 Task: Add The Honest Company Sweet Orange Van Shampoo & Body Wash to the cart.
Action: Mouse moved to (274, 126)
Screenshot: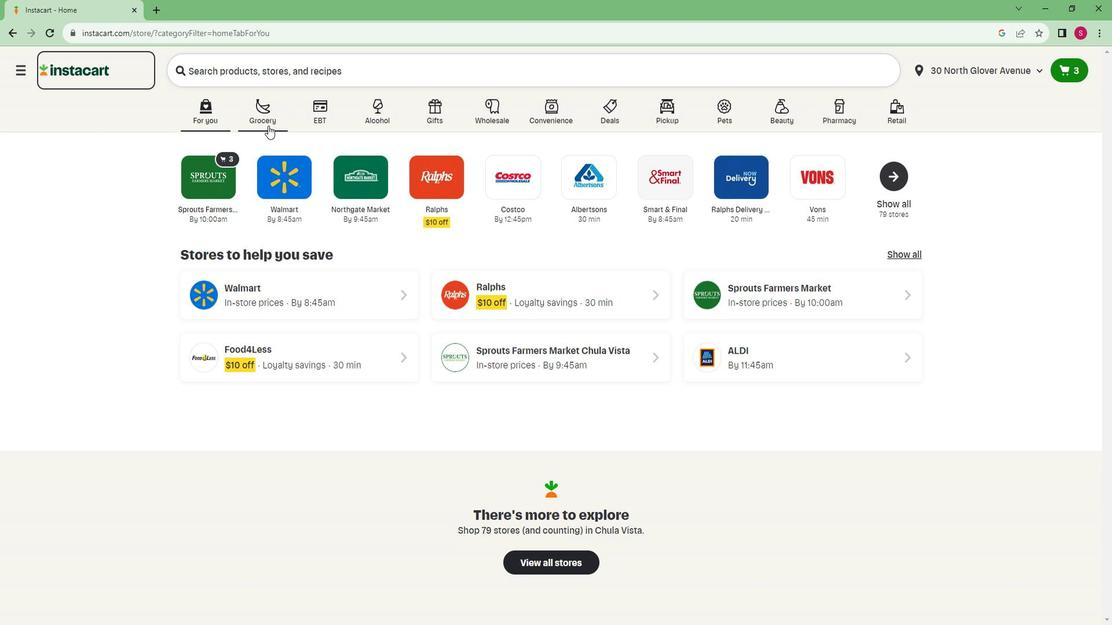 
Action: Mouse pressed left at (274, 126)
Screenshot: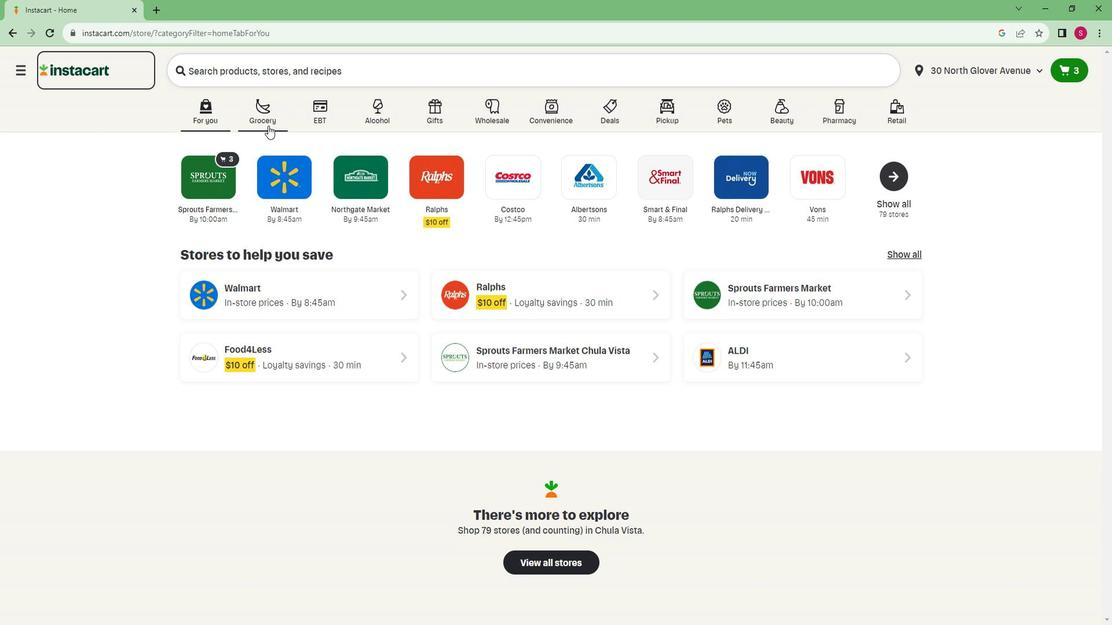 
Action: Mouse moved to (285, 325)
Screenshot: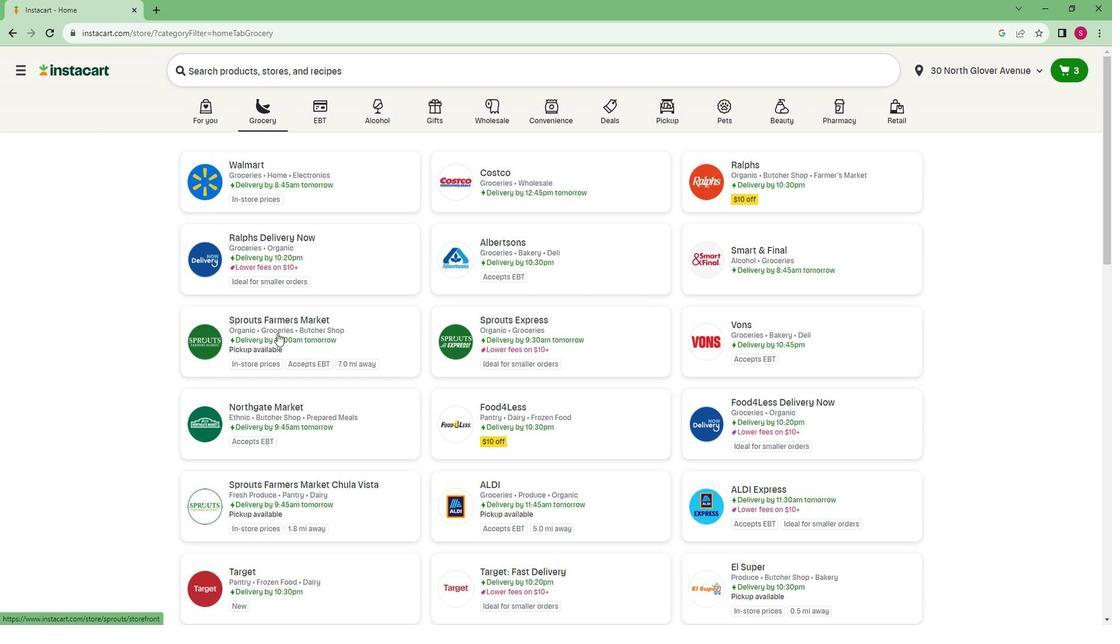 
Action: Mouse pressed left at (285, 325)
Screenshot: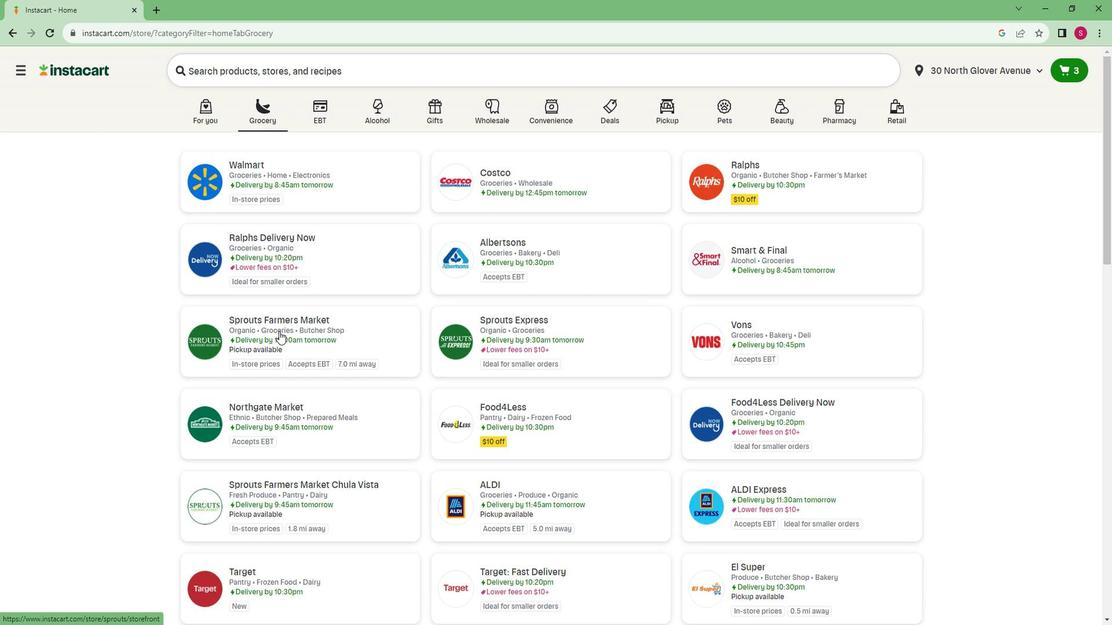 
Action: Mouse moved to (89, 445)
Screenshot: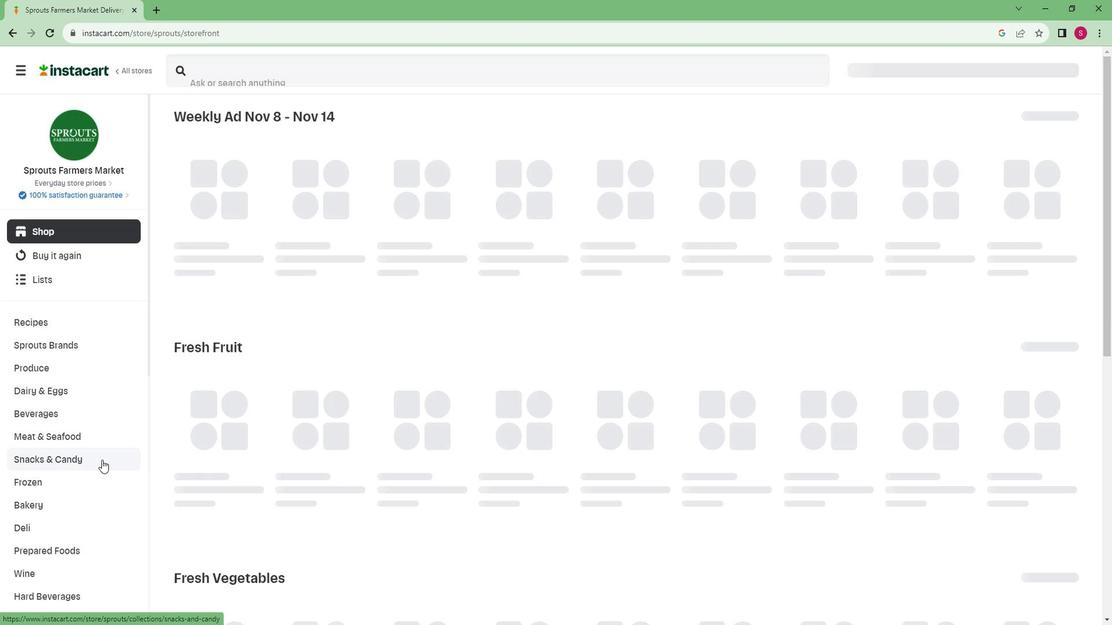 
Action: Mouse scrolled (89, 445) with delta (0, 0)
Screenshot: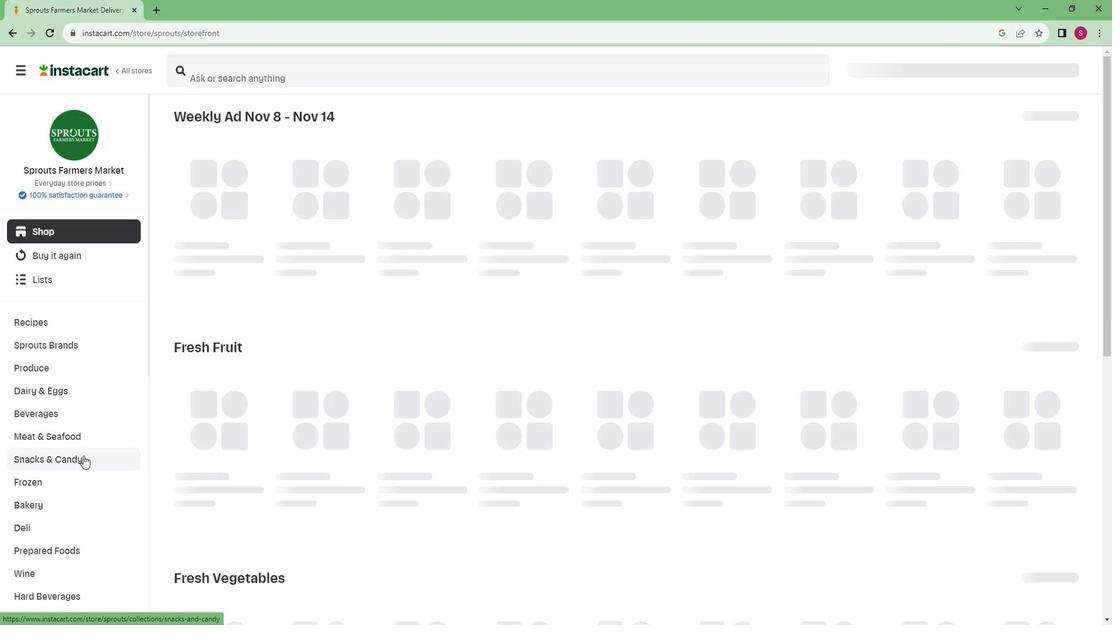 
Action: Mouse scrolled (89, 445) with delta (0, 0)
Screenshot: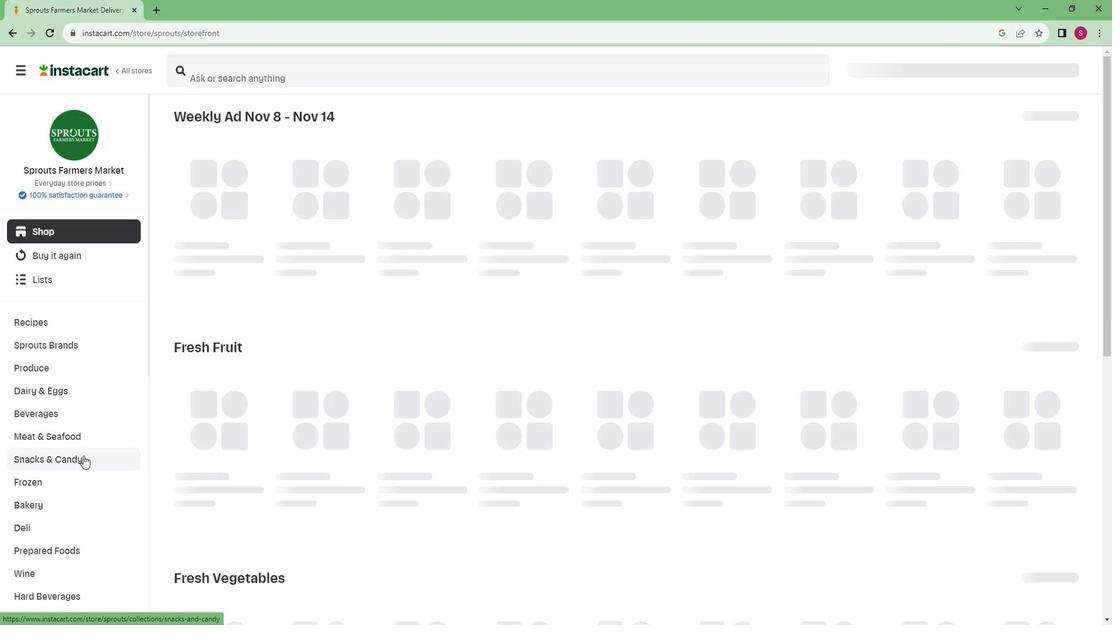 
Action: Mouse moved to (89, 445)
Screenshot: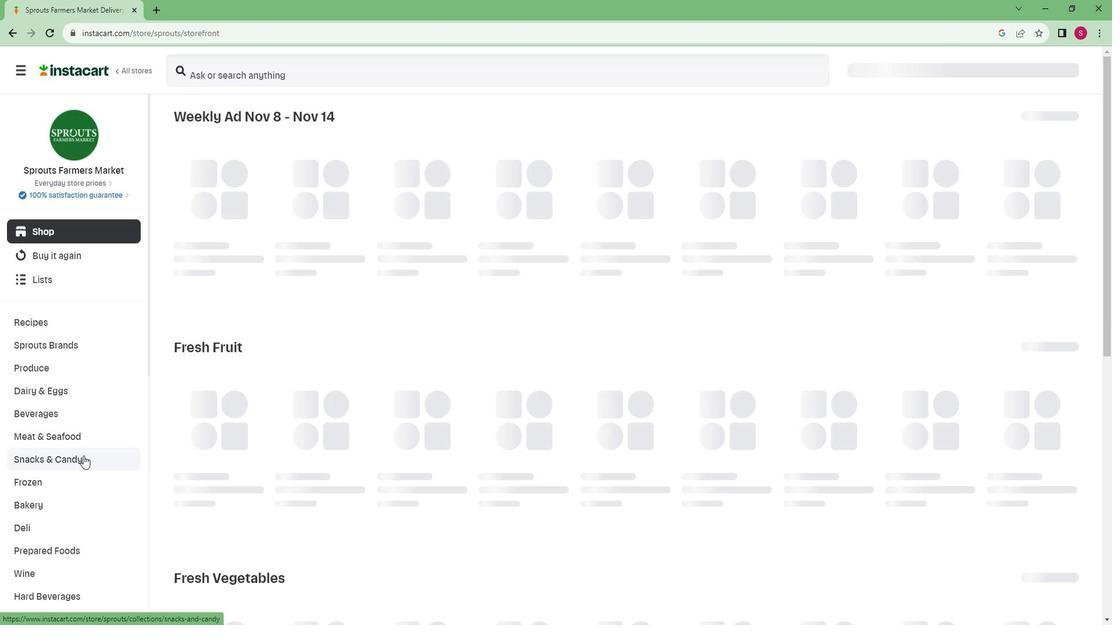 
Action: Mouse scrolled (89, 444) with delta (0, 0)
Screenshot: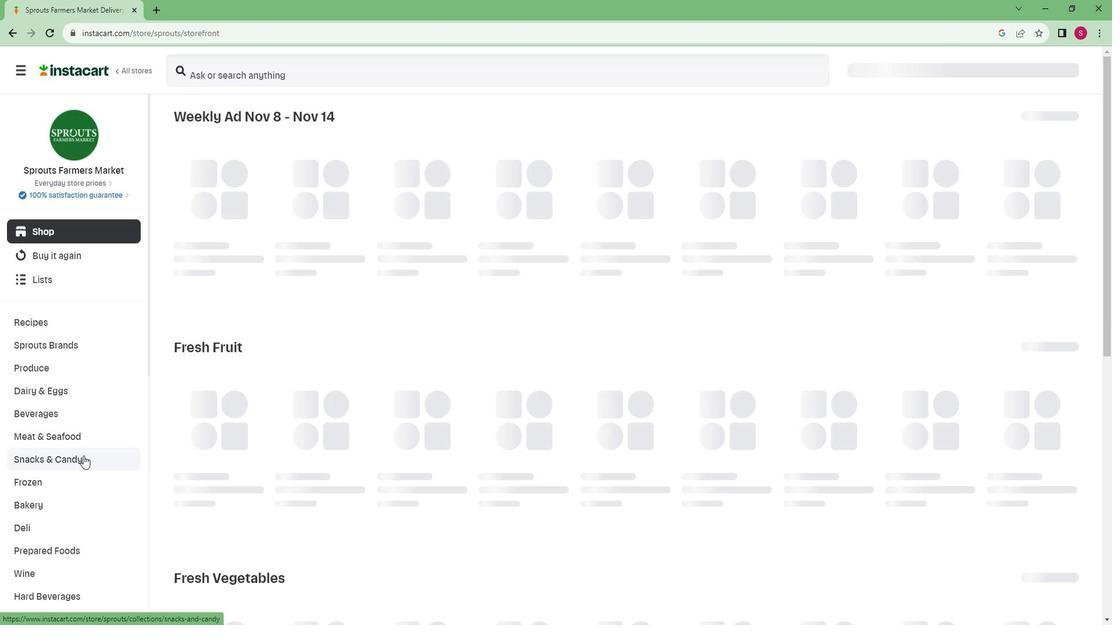 
Action: Mouse moved to (88, 443)
Screenshot: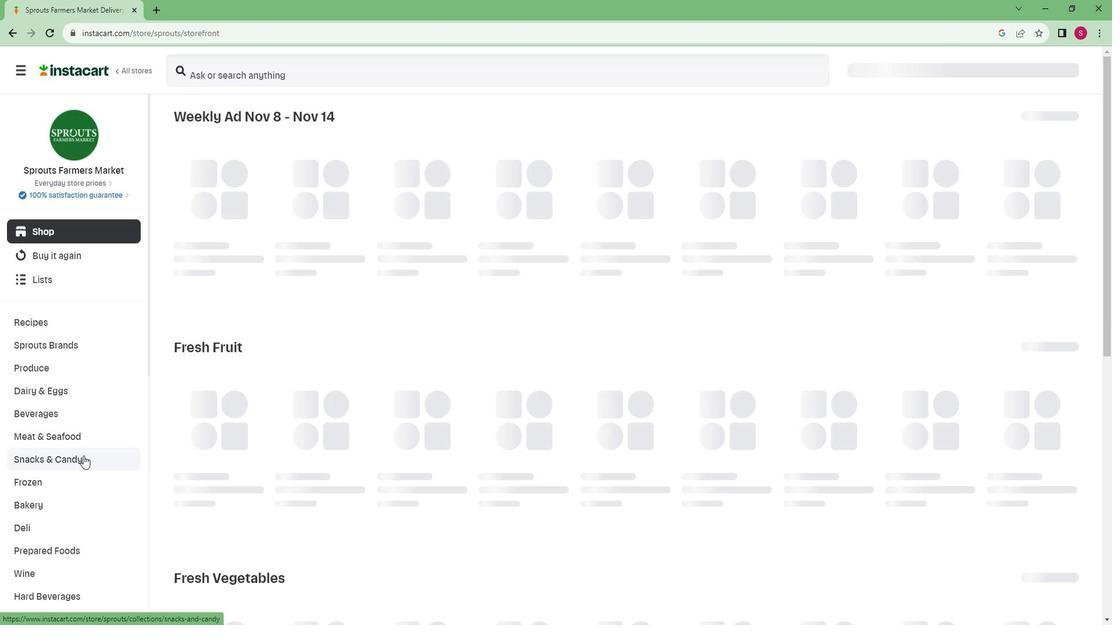 
Action: Mouse scrolled (88, 443) with delta (0, 0)
Screenshot: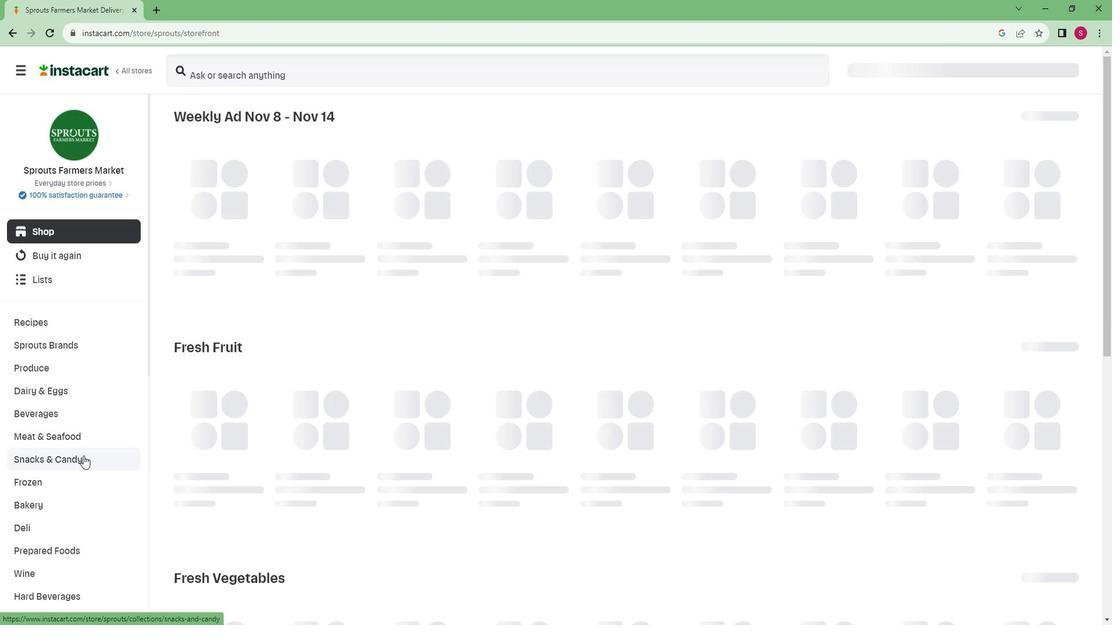 
Action: Mouse moved to (88, 443)
Screenshot: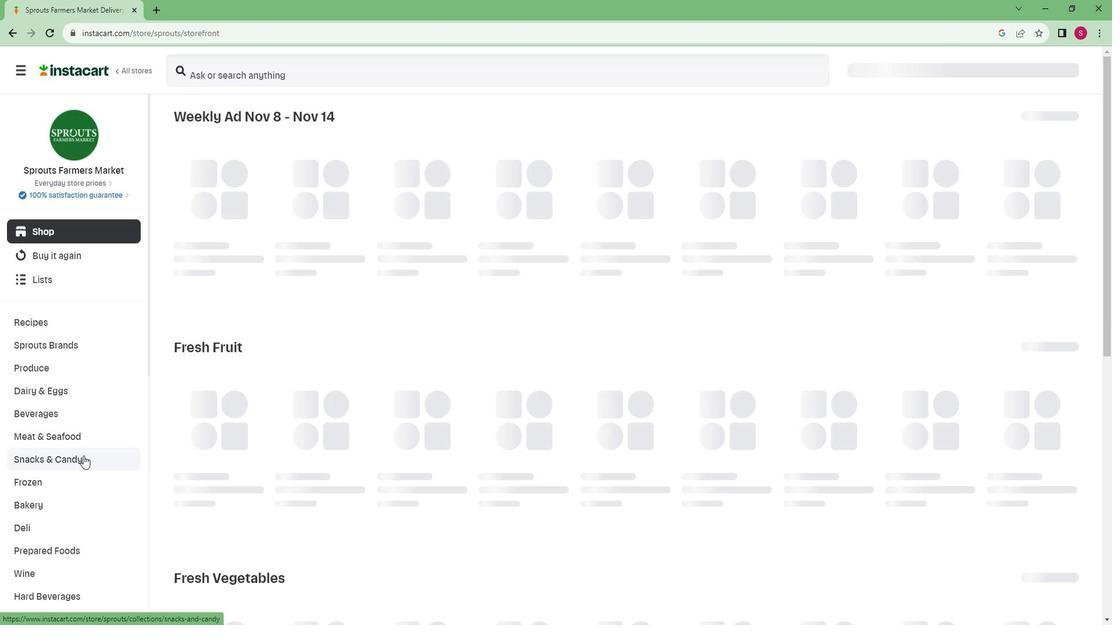 
Action: Mouse scrolled (88, 443) with delta (0, 0)
Screenshot: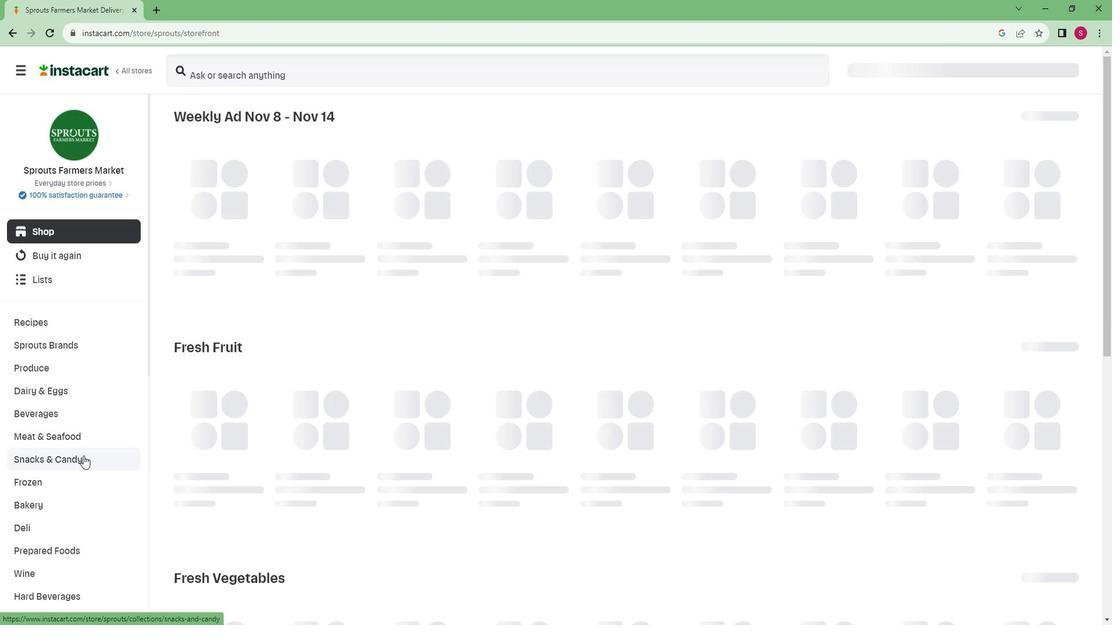 
Action: Mouse moved to (86, 442)
Screenshot: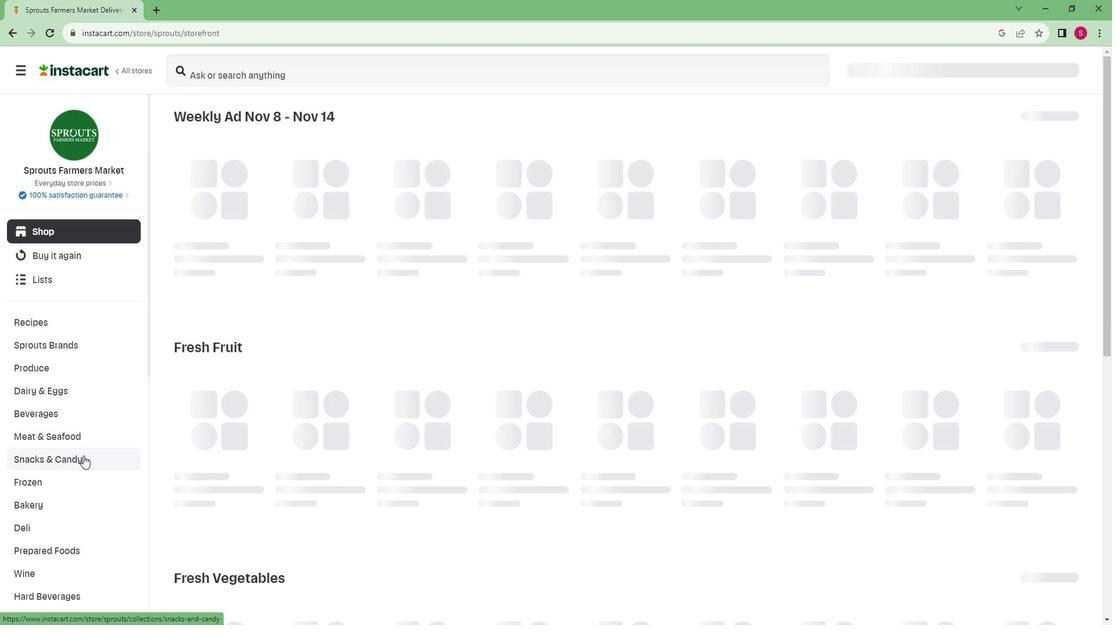 
Action: Mouse scrolled (86, 442) with delta (0, 0)
Screenshot: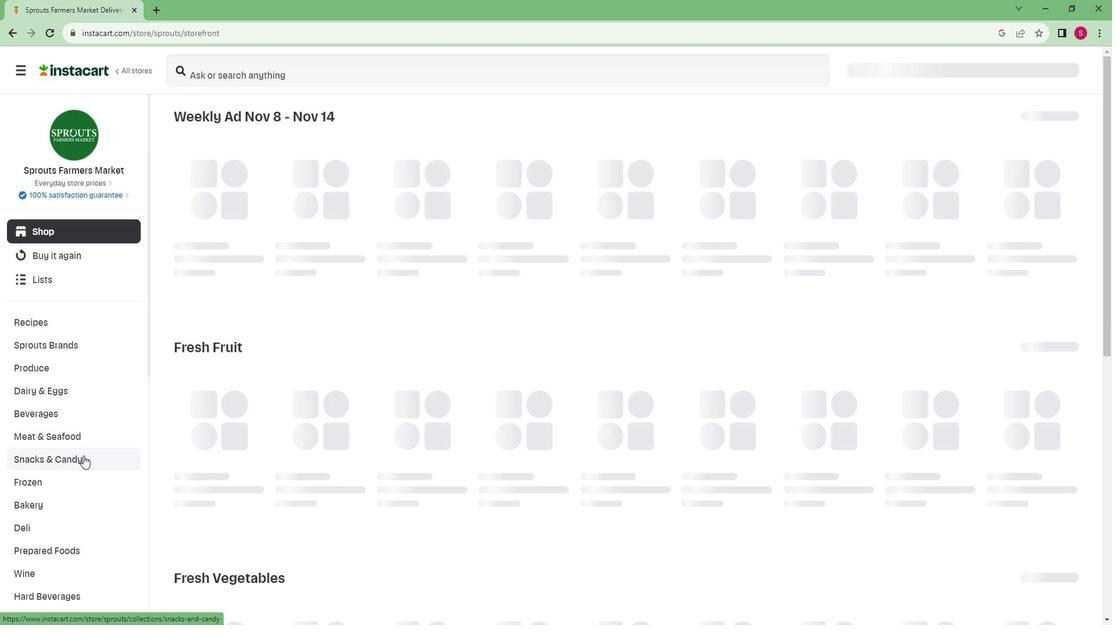 
Action: Mouse scrolled (86, 442) with delta (0, 0)
Screenshot: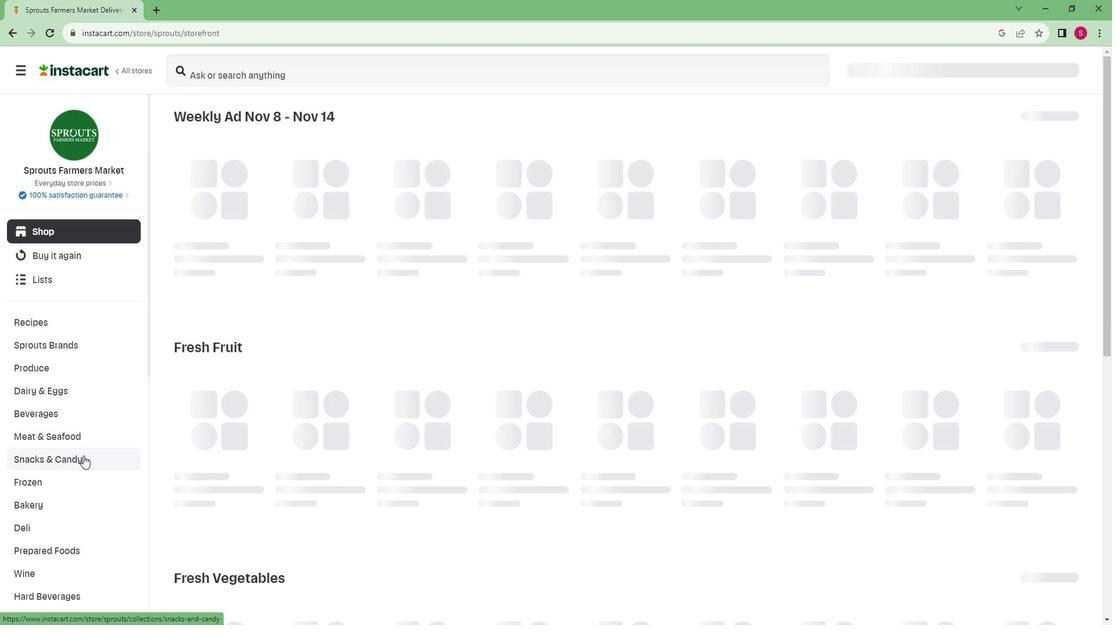 
Action: Mouse moved to (82, 437)
Screenshot: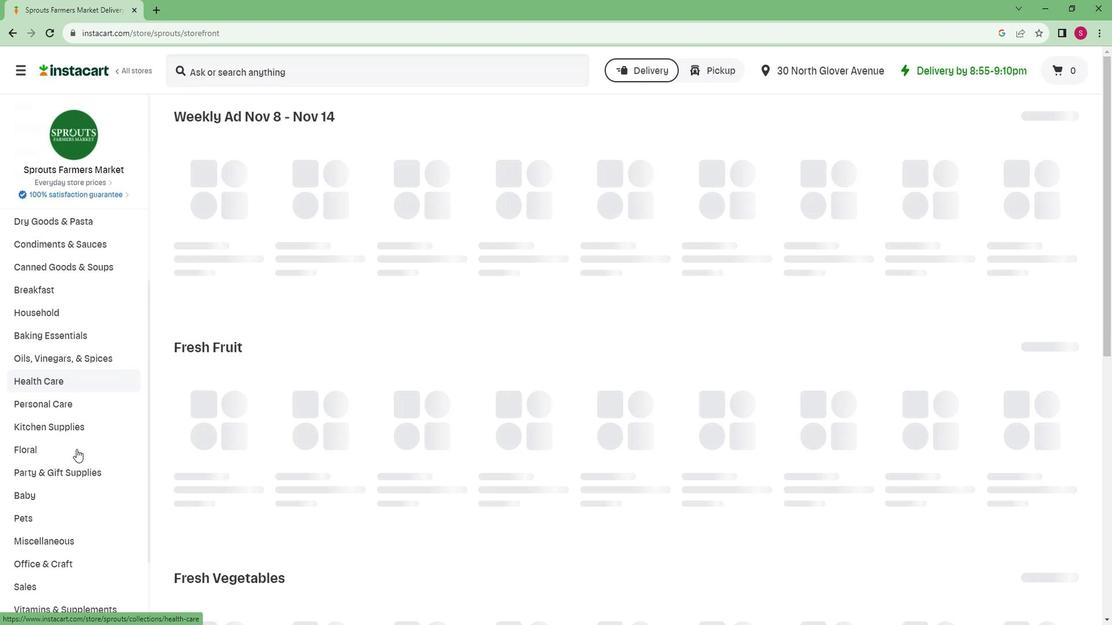 
Action: Mouse scrolled (82, 436) with delta (0, 0)
Screenshot: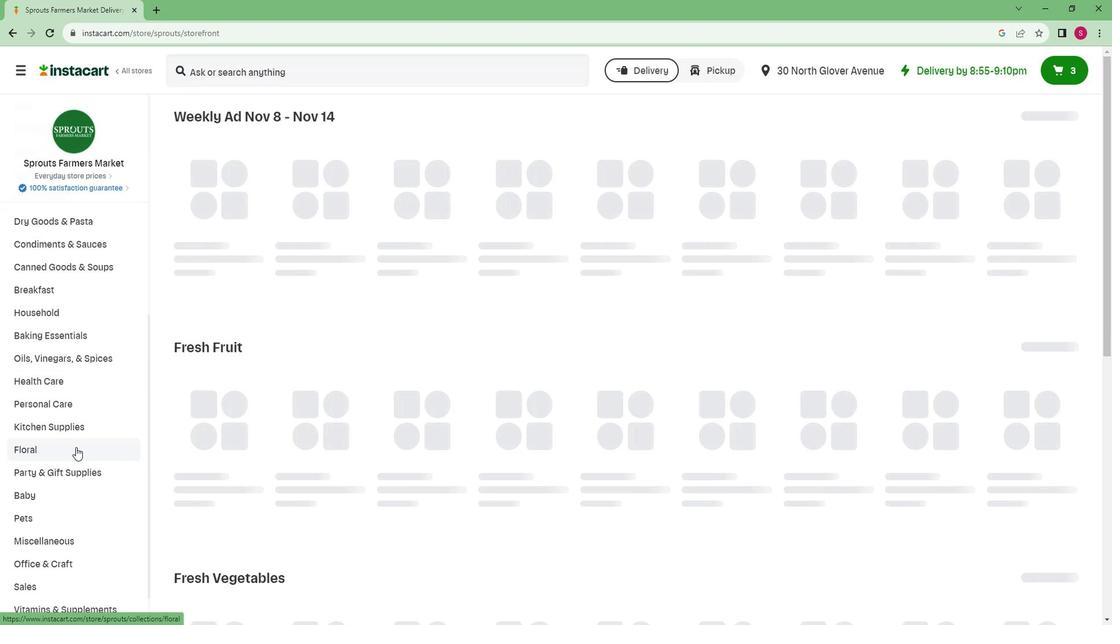 
Action: Mouse scrolled (82, 436) with delta (0, 0)
Screenshot: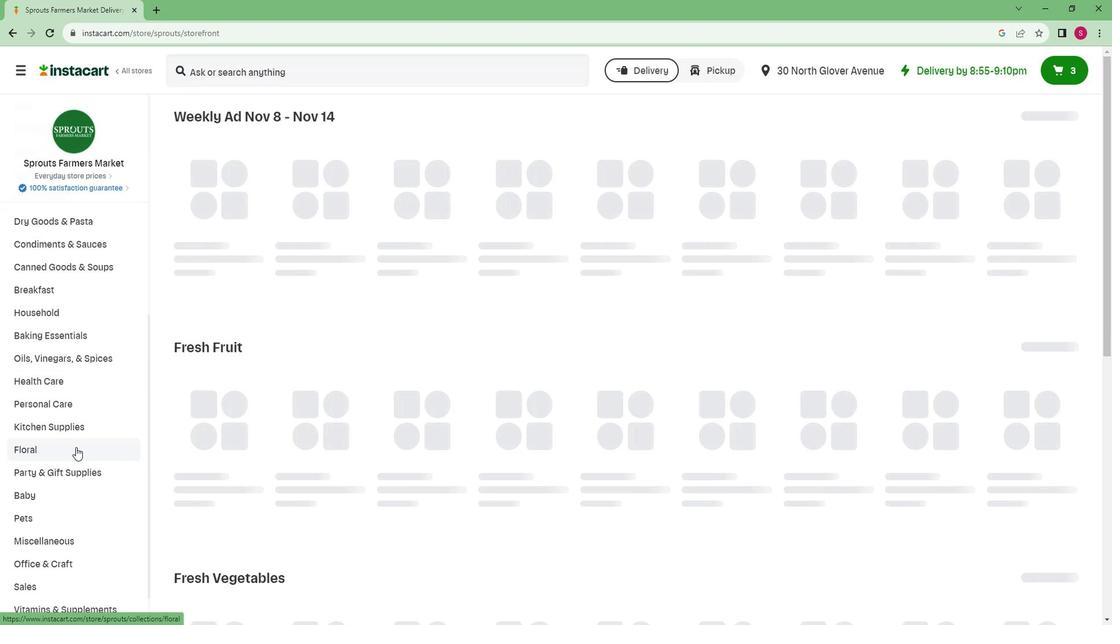 
Action: Mouse scrolled (82, 436) with delta (0, 0)
Screenshot: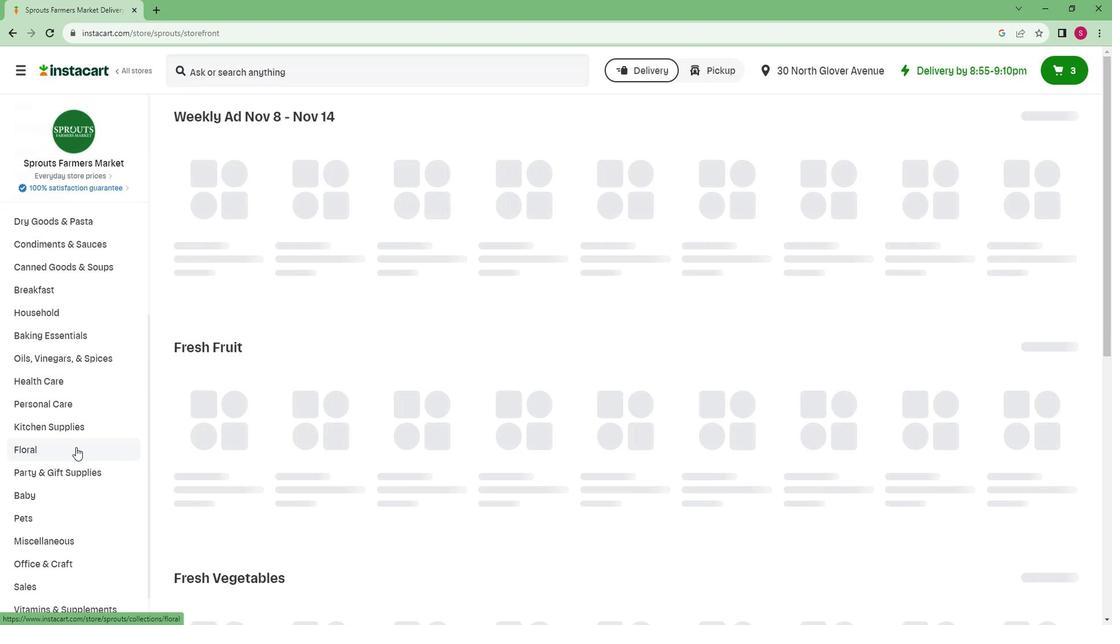 
Action: Mouse scrolled (82, 436) with delta (0, 0)
Screenshot: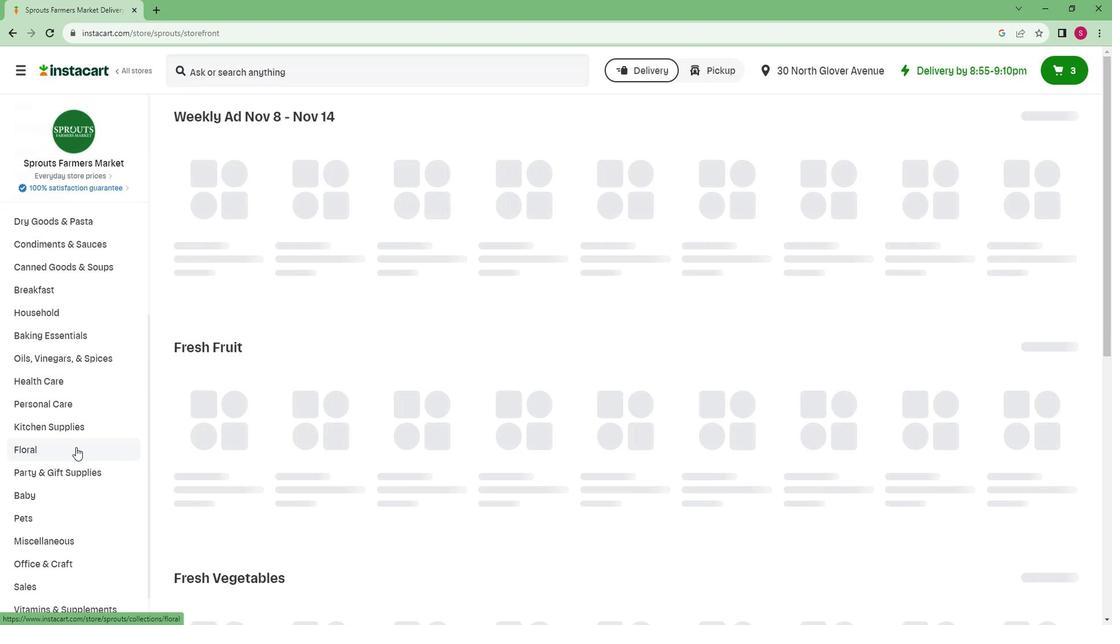 
Action: Mouse scrolled (82, 436) with delta (0, 0)
Screenshot: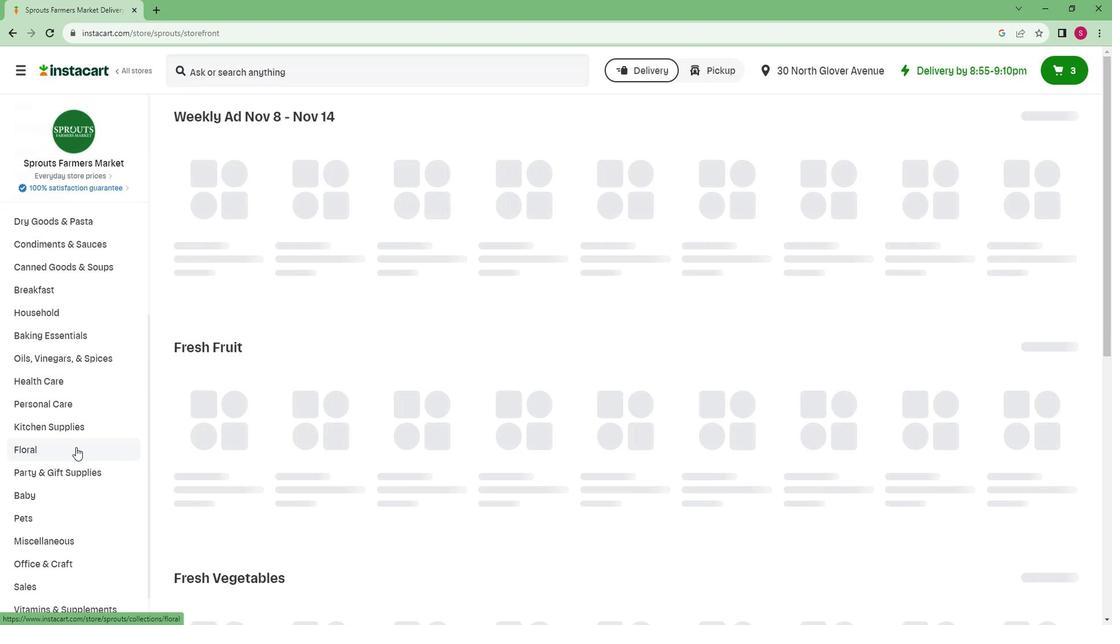 
Action: Mouse scrolled (82, 436) with delta (0, 0)
Screenshot: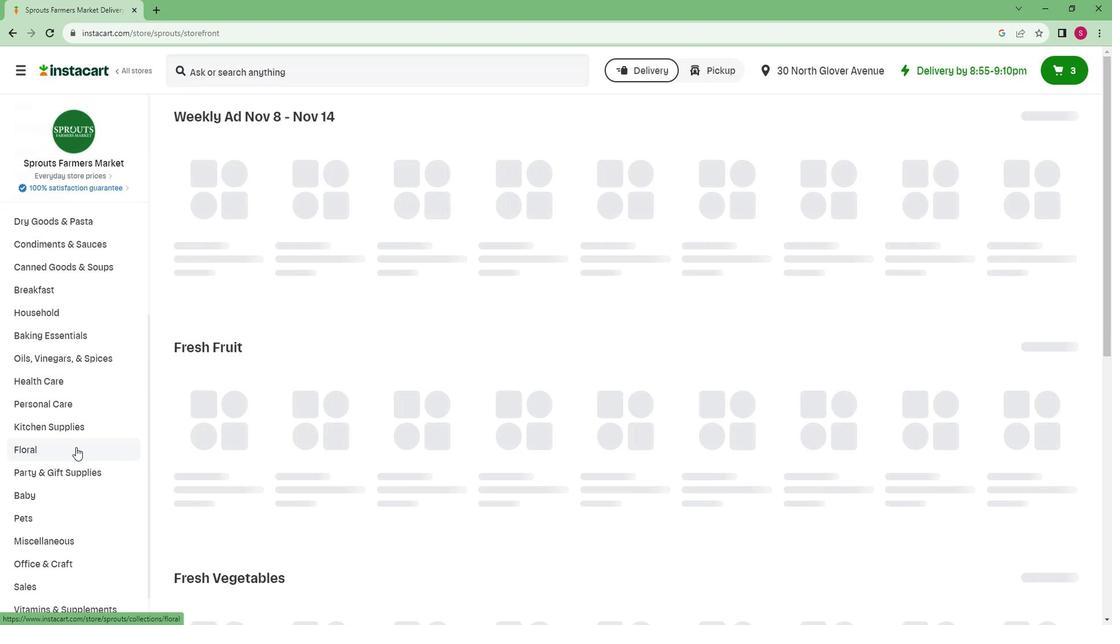 
Action: Mouse moved to (56, 550)
Screenshot: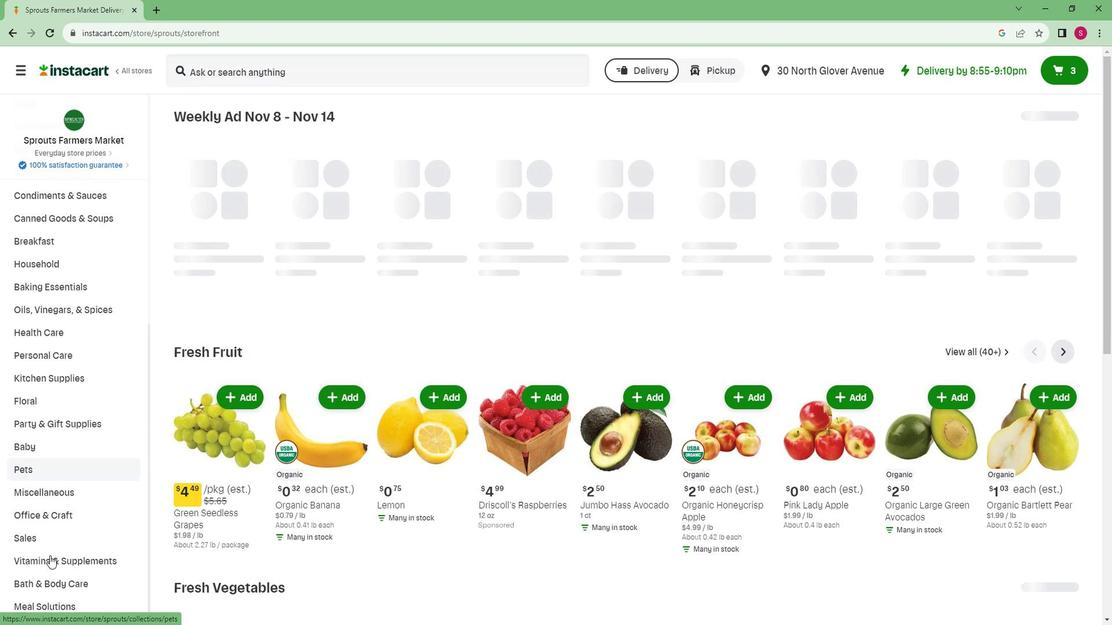 
Action: Mouse scrolled (56, 550) with delta (0, 0)
Screenshot: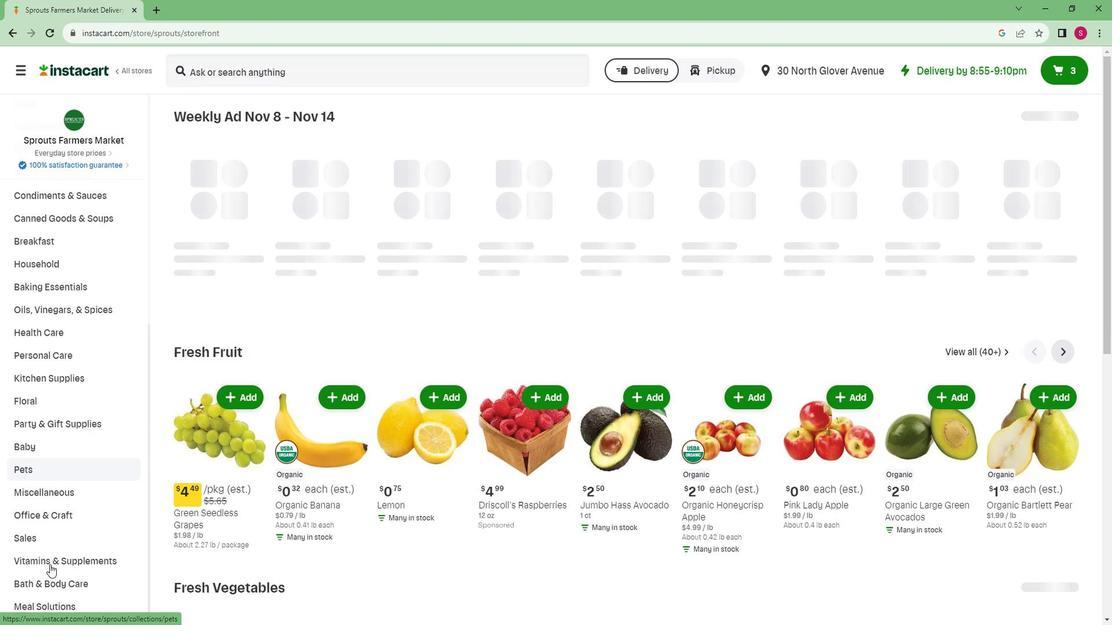
Action: Mouse scrolled (56, 550) with delta (0, 0)
Screenshot: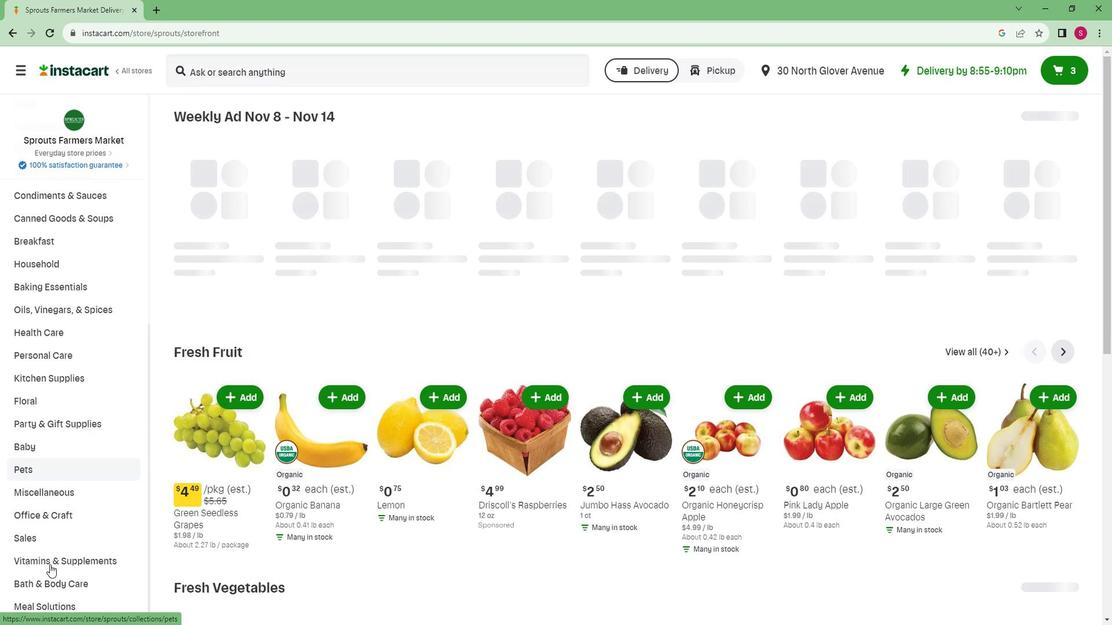 
Action: Mouse scrolled (56, 550) with delta (0, 0)
Screenshot: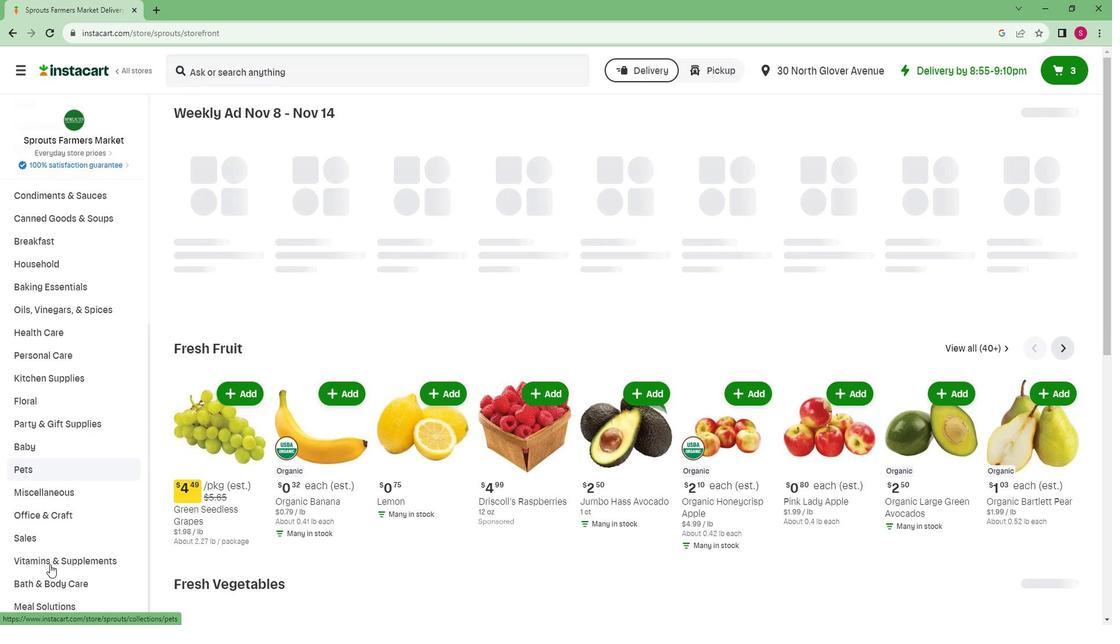 
Action: Mouse moved to (47, 565)
Screenshot: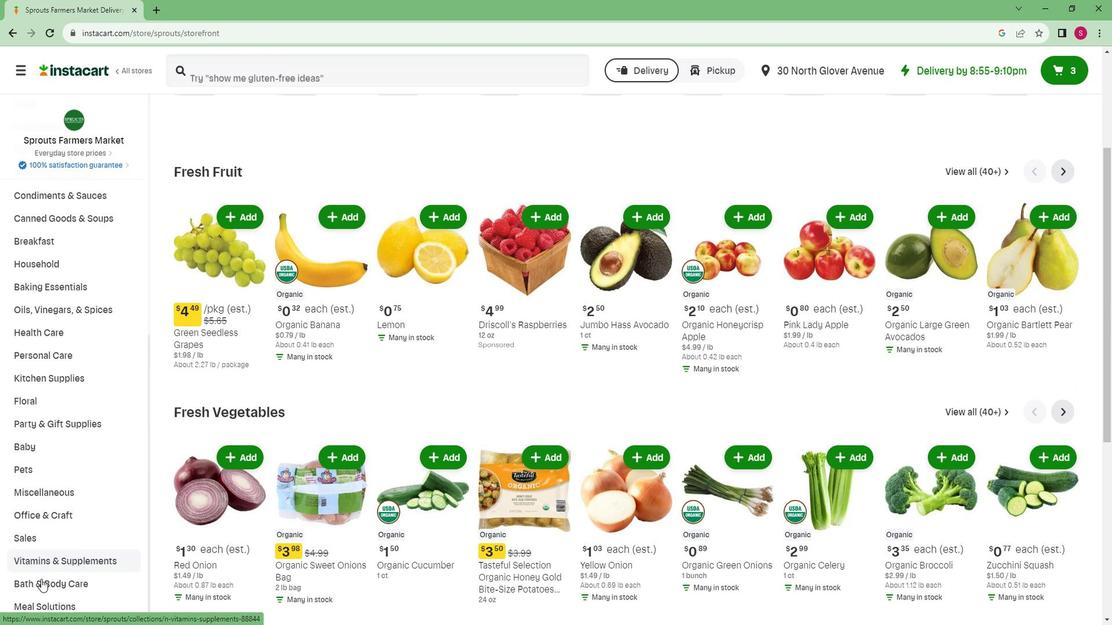 
Action: Mouse pressed left at (47, 565)
Screenshot: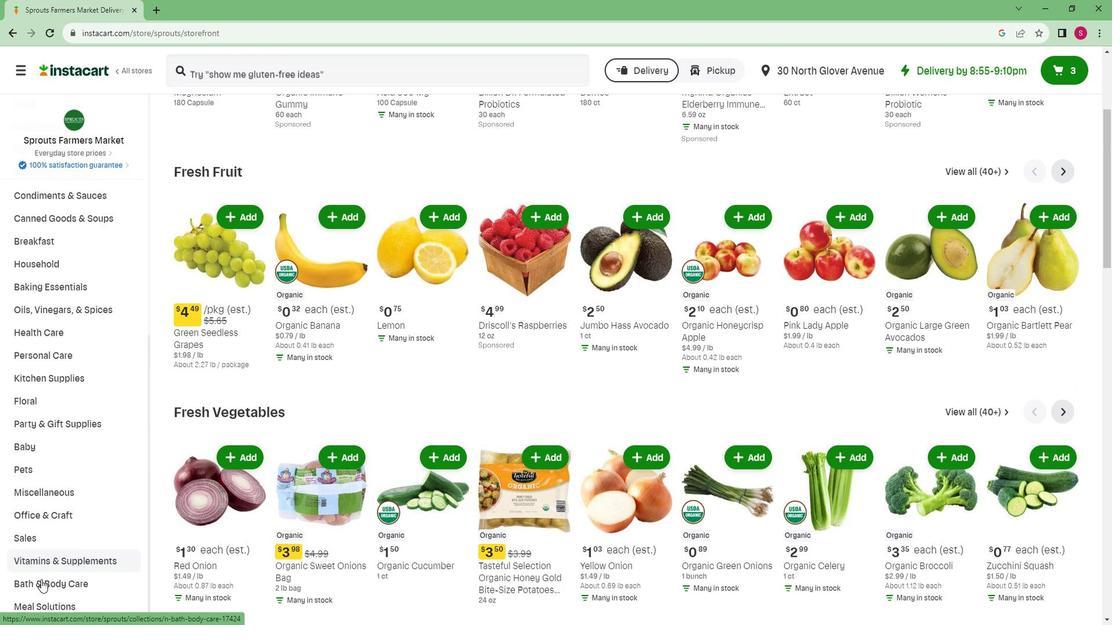 
Action: Mouse moved to (49, 536)
Screenshot: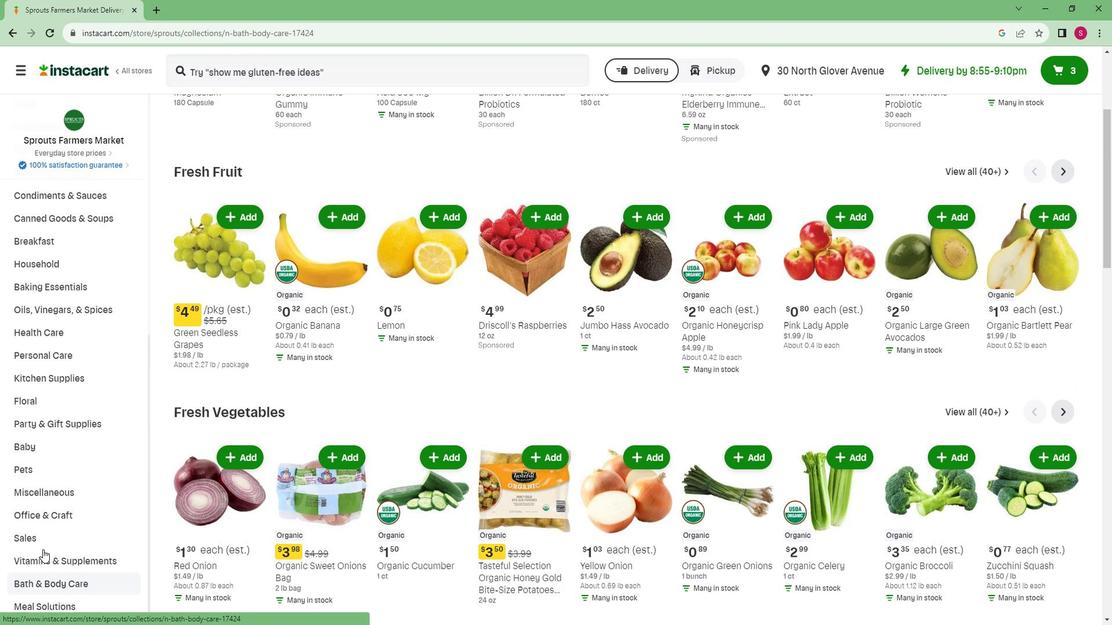
Action: Mouse scrolled (49, 535) with delta (0, 0)
Screenshot: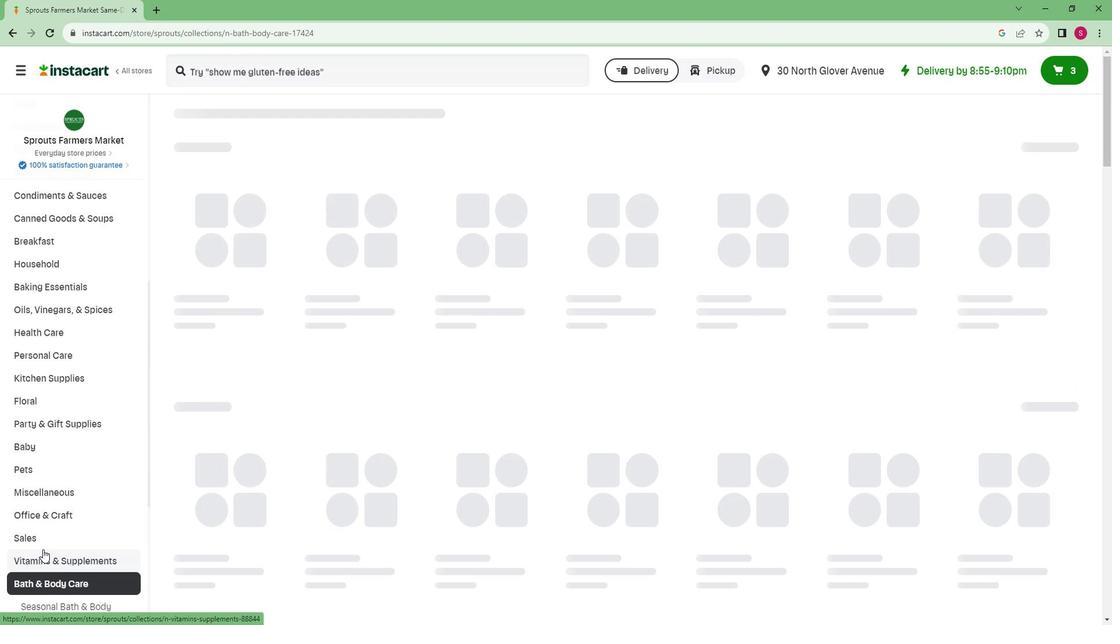 
Action: Mouse scrolled (49, 535) with delta (0, 0)
Screenshot: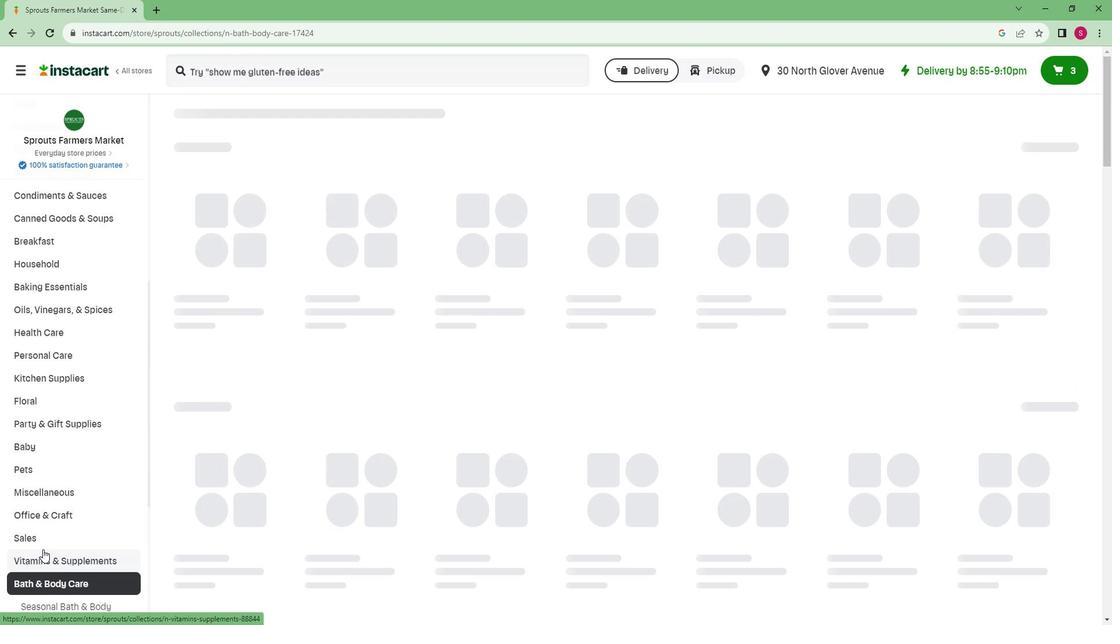 
Action: Mouse scrolled (49, 535) with delta (0, 0)
Screenshot: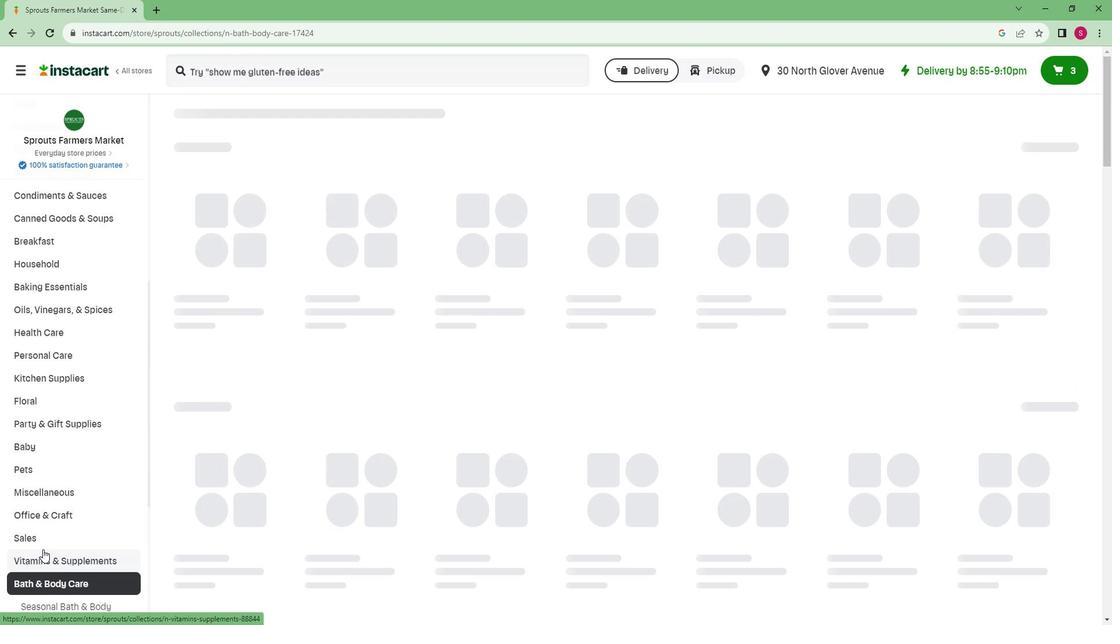 
Action: Mouse scrolled (49, 535) with delta (0, 0)
Screenshot: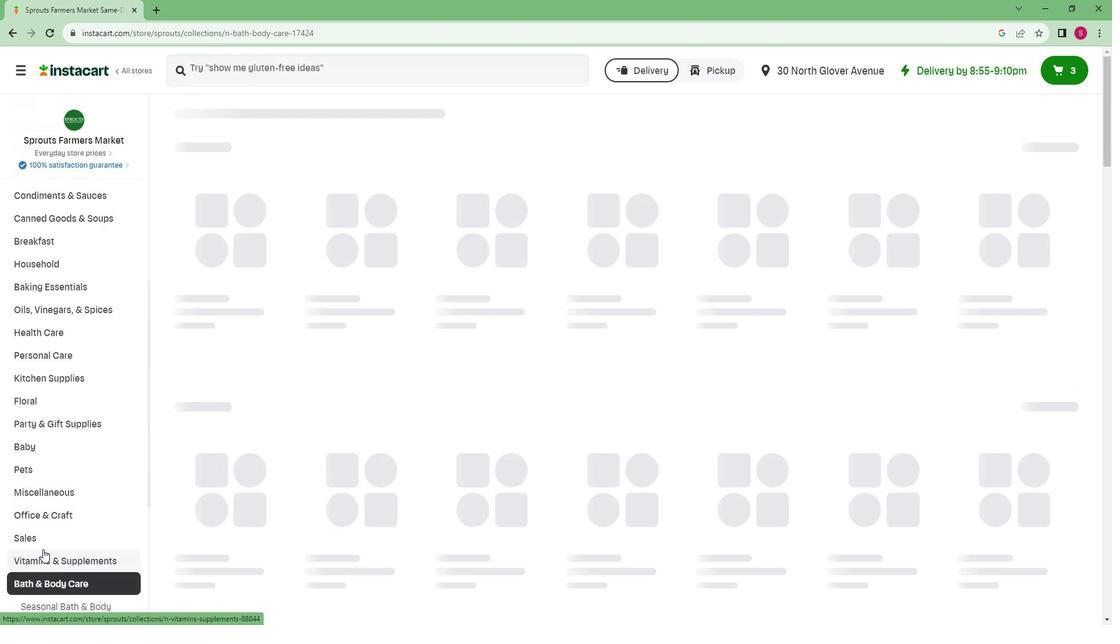 
Action: Mouse scrolled (49, 535) with delta (0, 0)
Screenshot: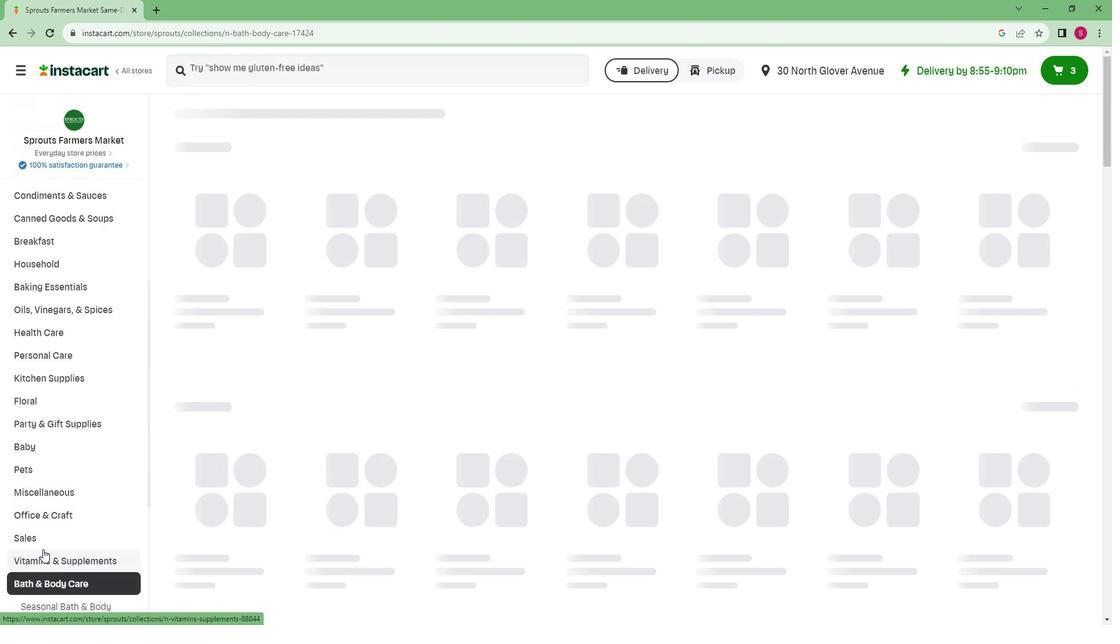 
Action: Mouse scrolled (49, 535) with delta (0, 0)
Screenshot: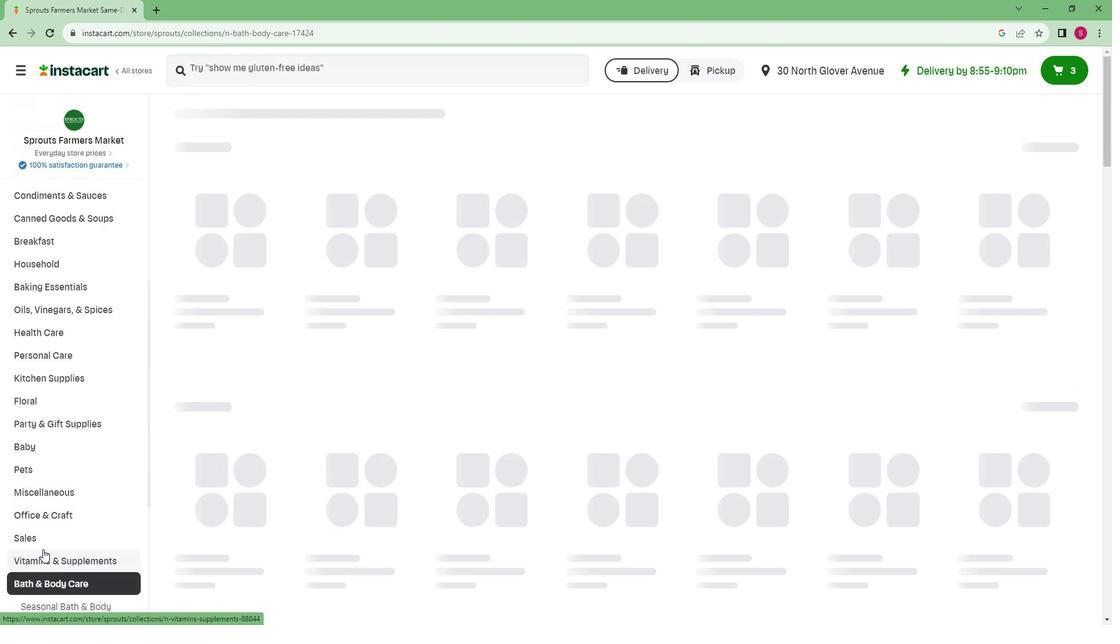 
Action: Mouse scrolled (49, 535) with delta (0, 0)
Screenshot: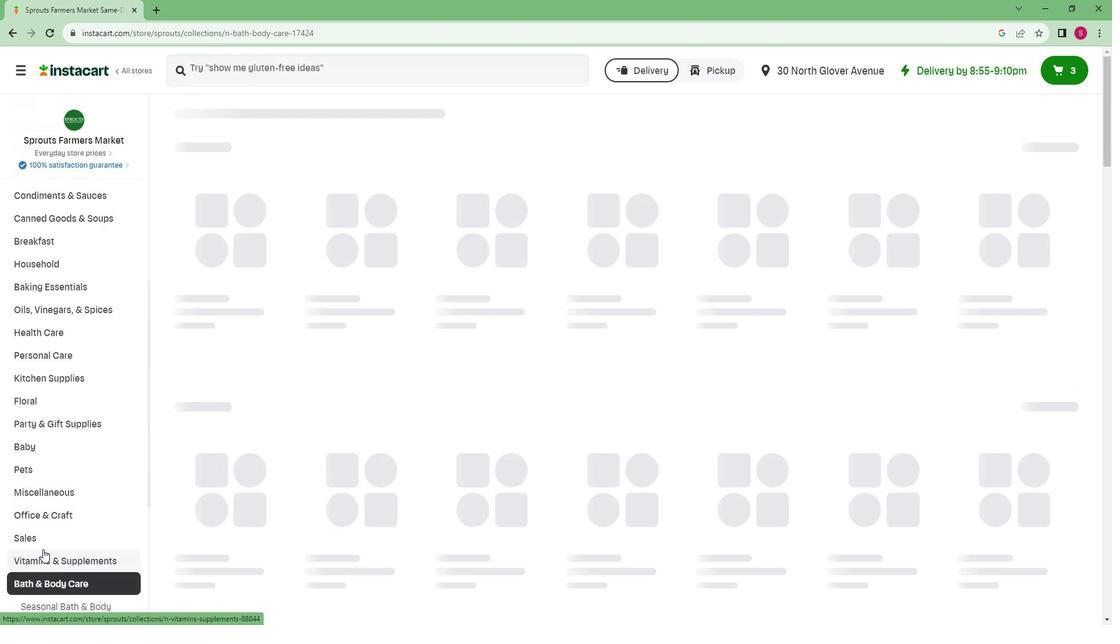 
Action: Mouse moved to (44, 545)
Screenshot: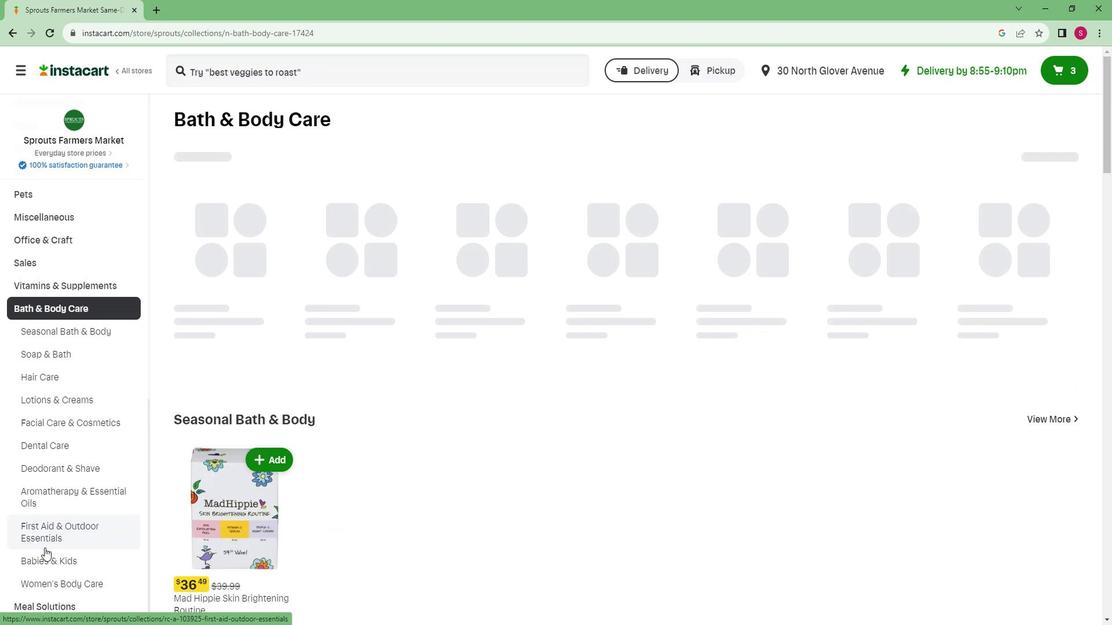 
Action: Mouse pressed left at (44, 545)
Screenshot: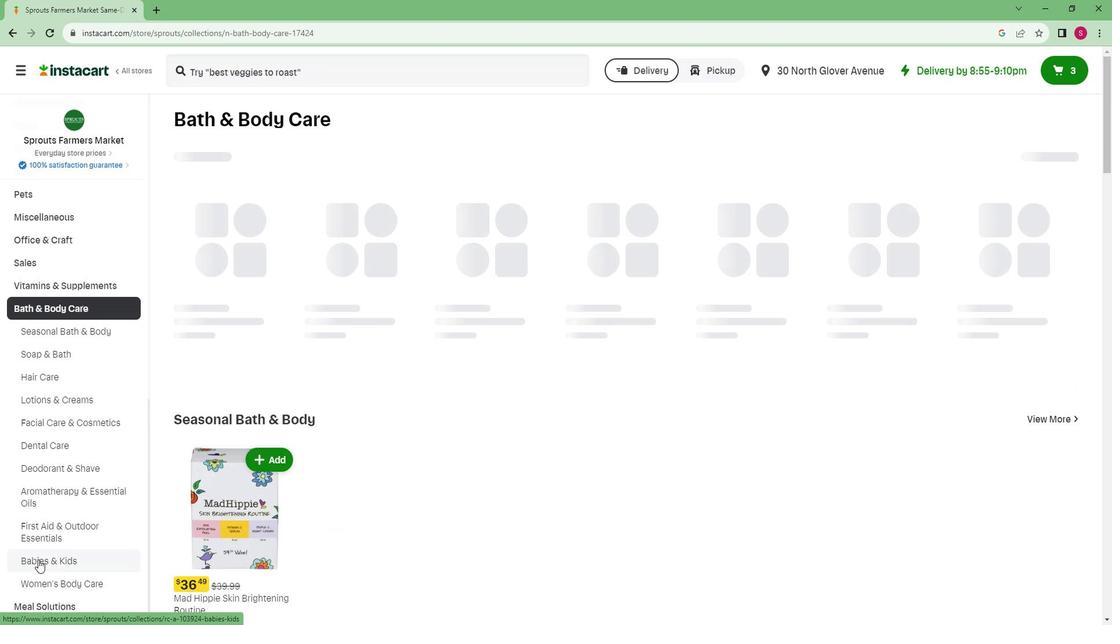 
Action: Mouse moved to (311, 79)
Screenshot: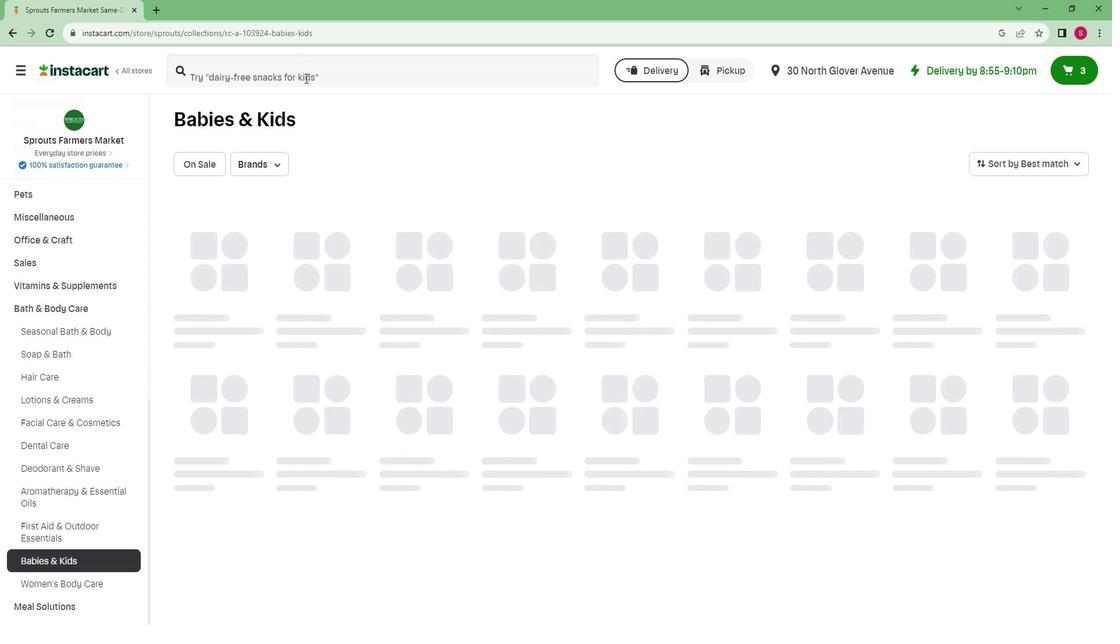 
Action: Mouse pressed left at (311, 79)
Screenshot: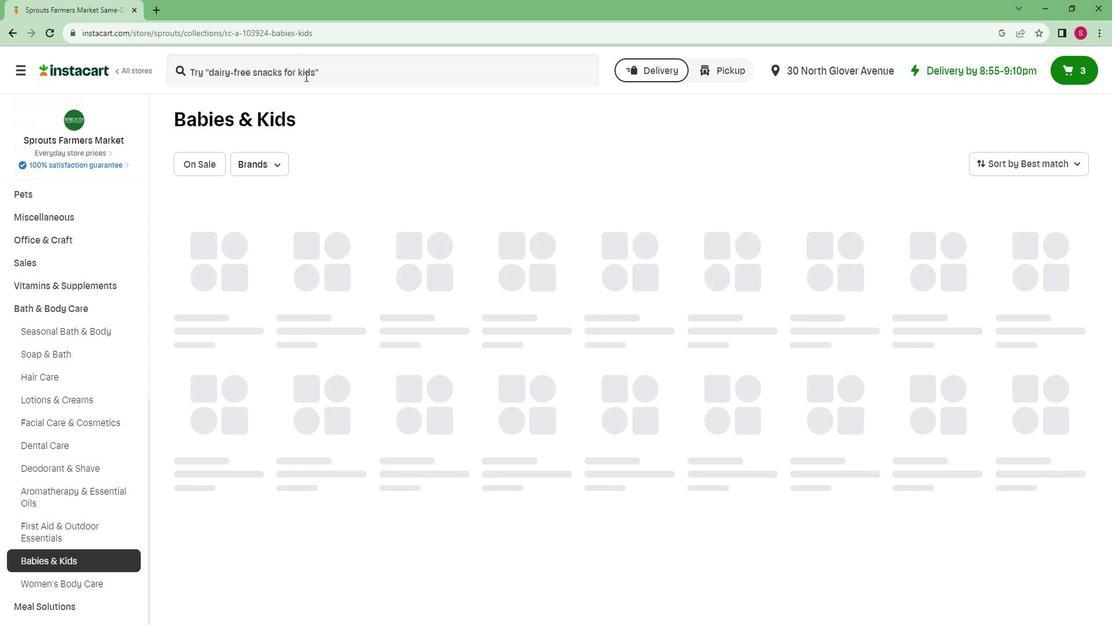 
Action: Key pressed <Key.caps_lock>T<Key.caps_lock>he<Key.space><Key.caps_lock>H<Key.caps_lock>onest<Key.space><Key.caps_lock>C<Key.caps_lock>ompany<Key.space><Key.caps_lock>S<Key.caps_lock>weet<Key.space><Key.caps_lock>O<Key.caps_lock>range<Key.space><Key.caps_lock>V<Key.caps_lock>an<Key.space><Key.caps_lock>S<Key.caps_lock>hampoo<Key.space>and<Key.space><Key.caps_lock>B<Key.caps_lock>ody<Key.space><Key.caps_lock>W<Key.caps_lock>ash<Key.enter>
Screenshot: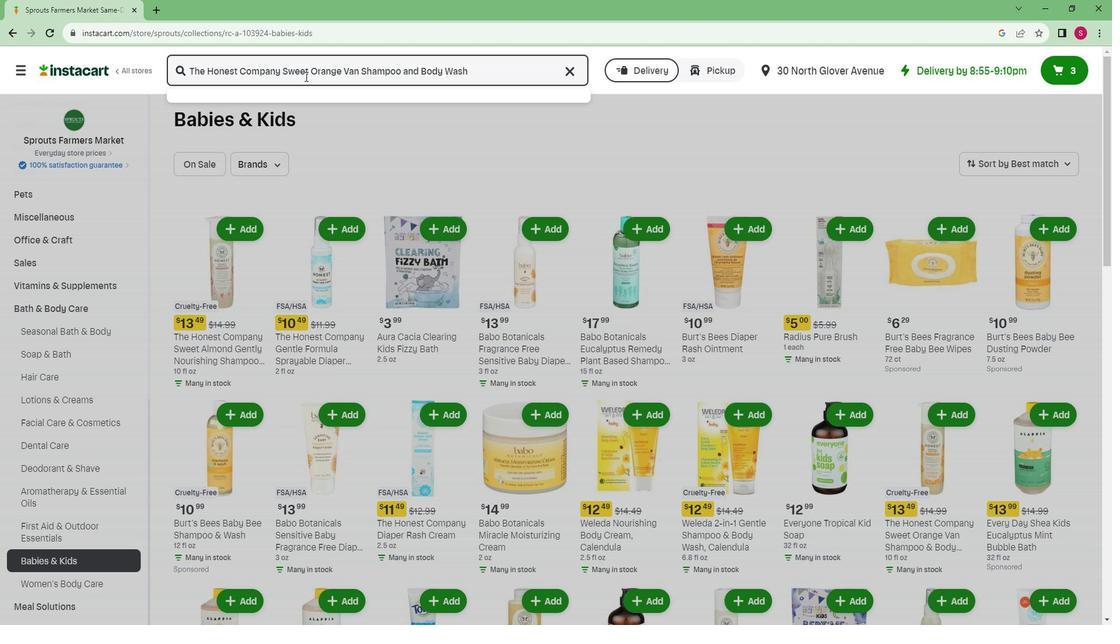 
Action: Mouse moved to (682, 173)
Screenshot: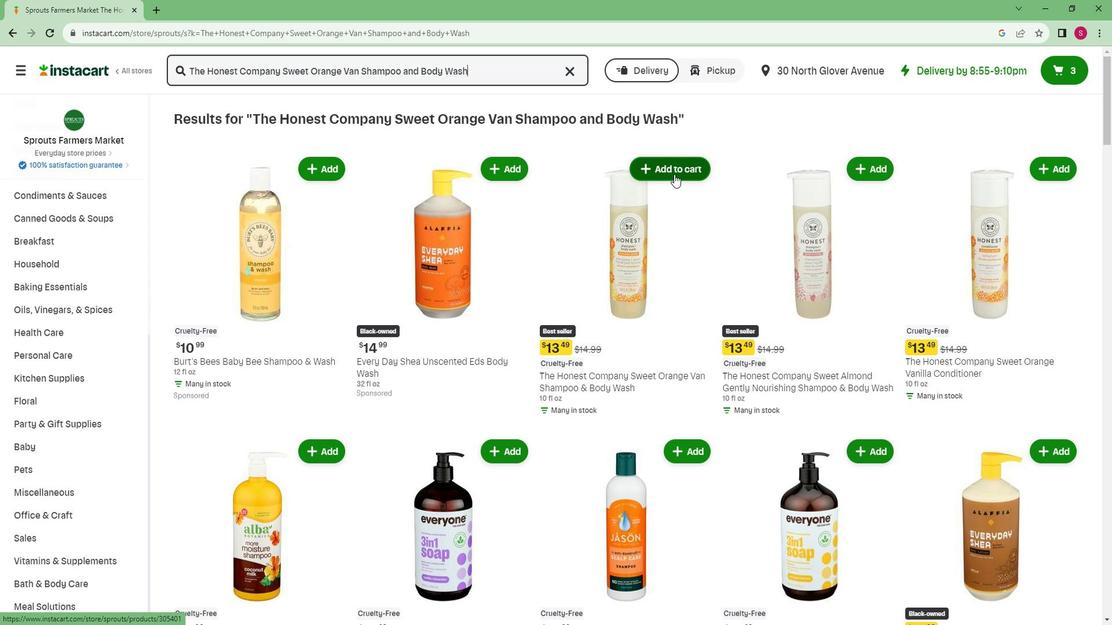
Action: Mouse pressed left at (682, 173)
Screenshot: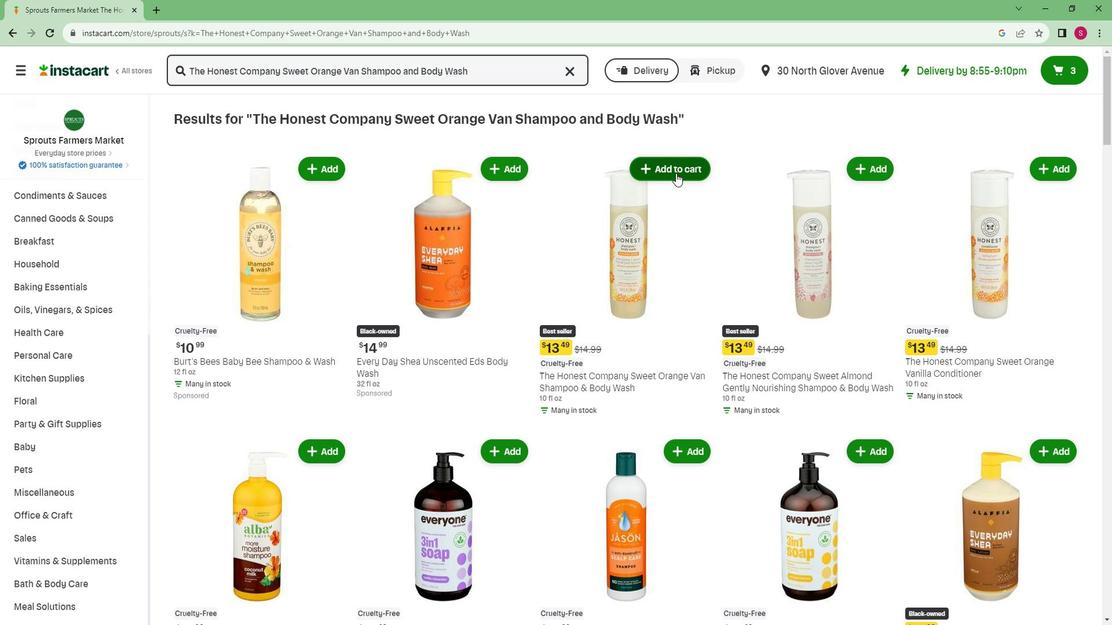
